 Task: Add the task  Create a feature for users to track their fitness and health data to the section Dependency Management Sprint in the project WhiteCap and add a Due Date to the respective task as 2024/05/27.
Action: Mouse moved to (62, 244)
Screenshot: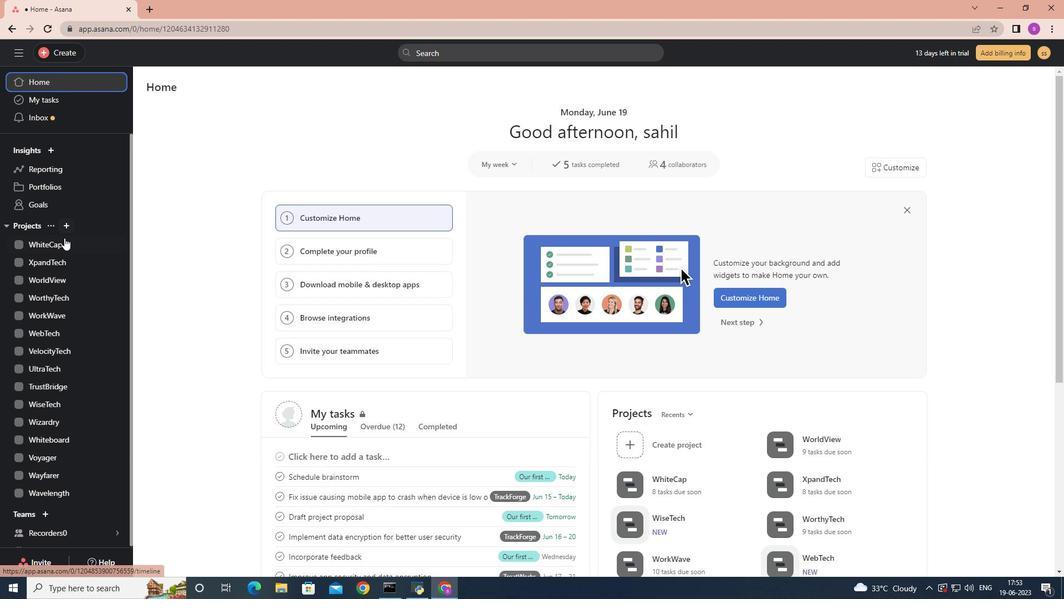 
Action: Mouse pressed left at (62, 244)
Screenshot: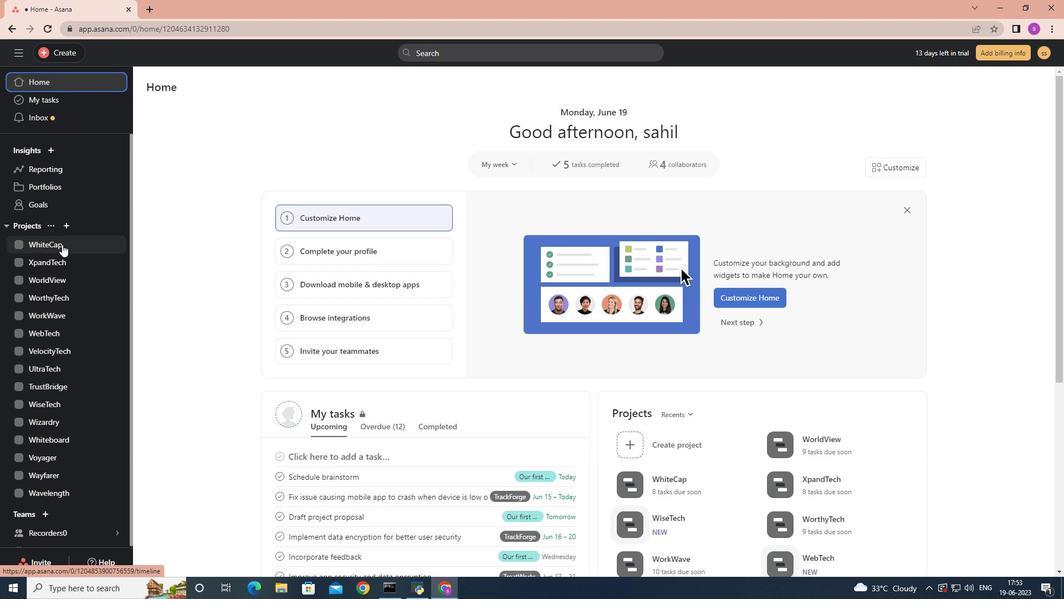 
Action: Mouse moved to (434, 222)
Screenshot: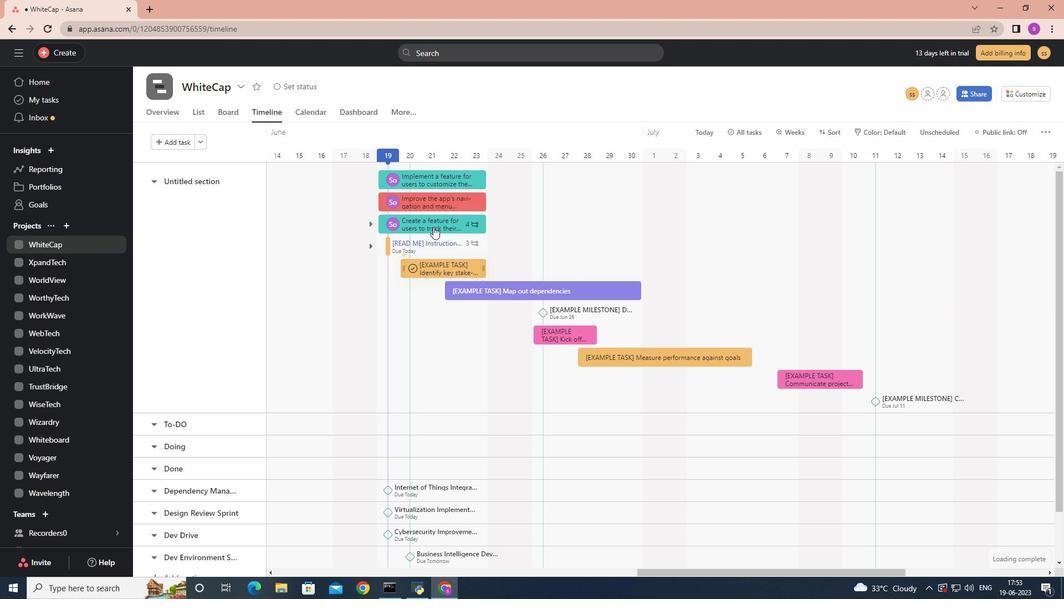 
Action: Mouse pressed left at (434, 222)
Screenshot: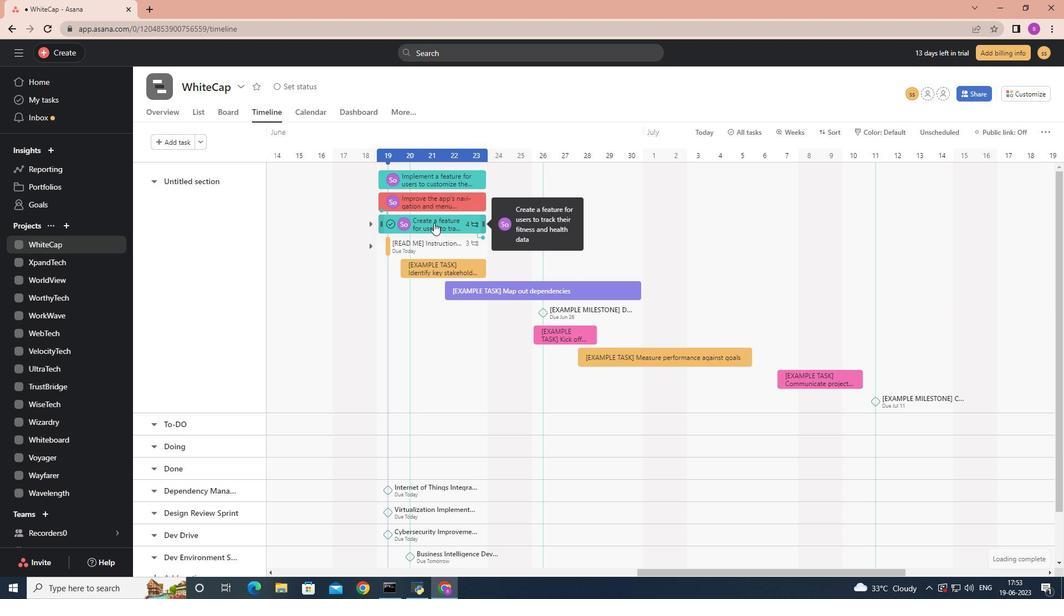 
Action: Mouse moved to (860, 259)
Screenshot: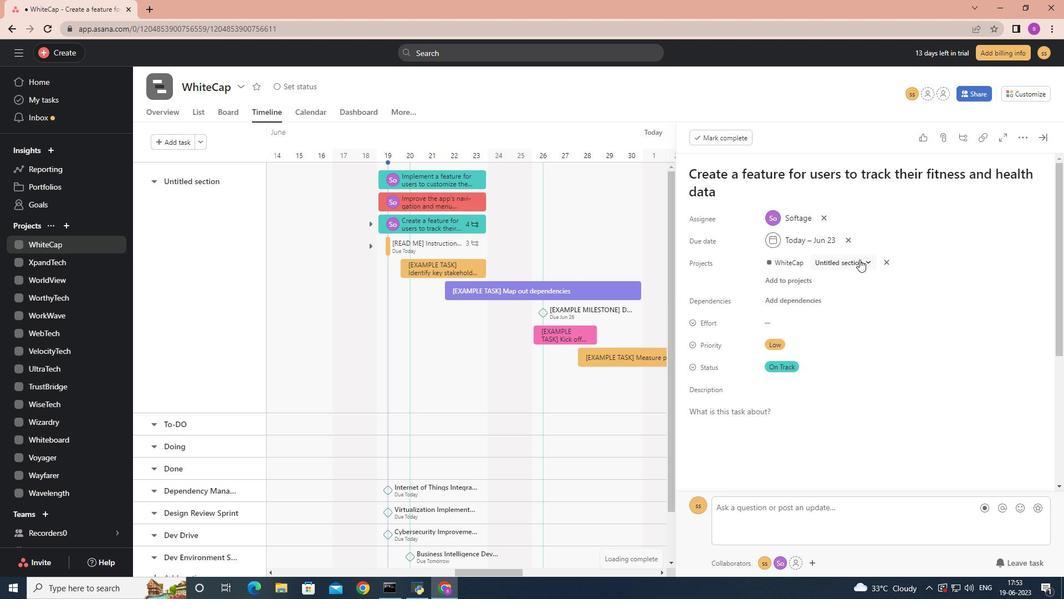 
Action: Mouse pressed left at (860, 259)
Screenshot: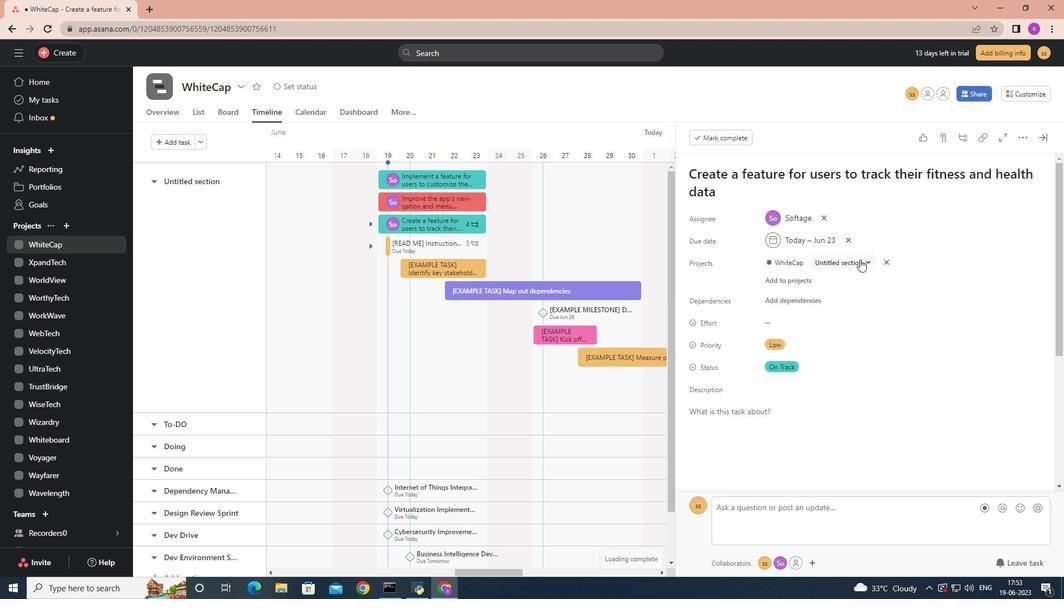 
Action: Mouse moved to (841, 363)
Screenshot: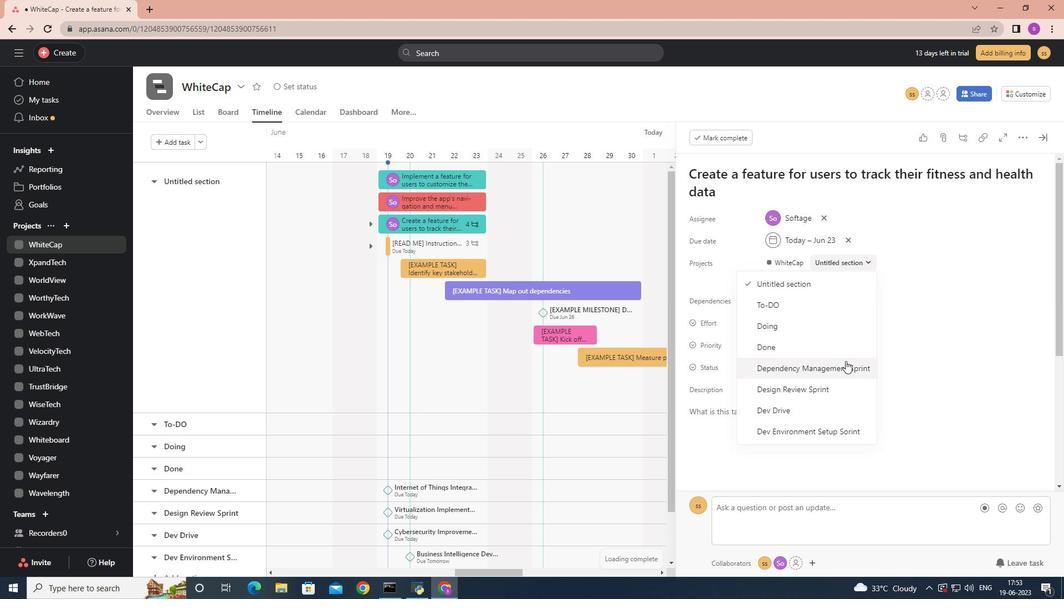
Action: Mouse pressed left at (841, 363)
Screenshot: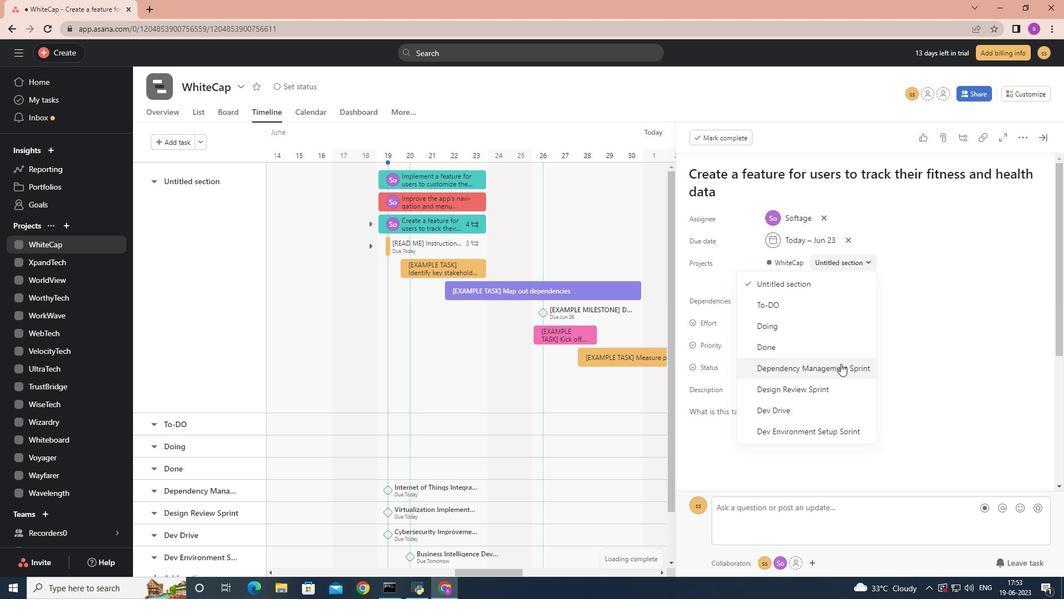 
Action: Mouse moved to (846, 242)
Screenshot: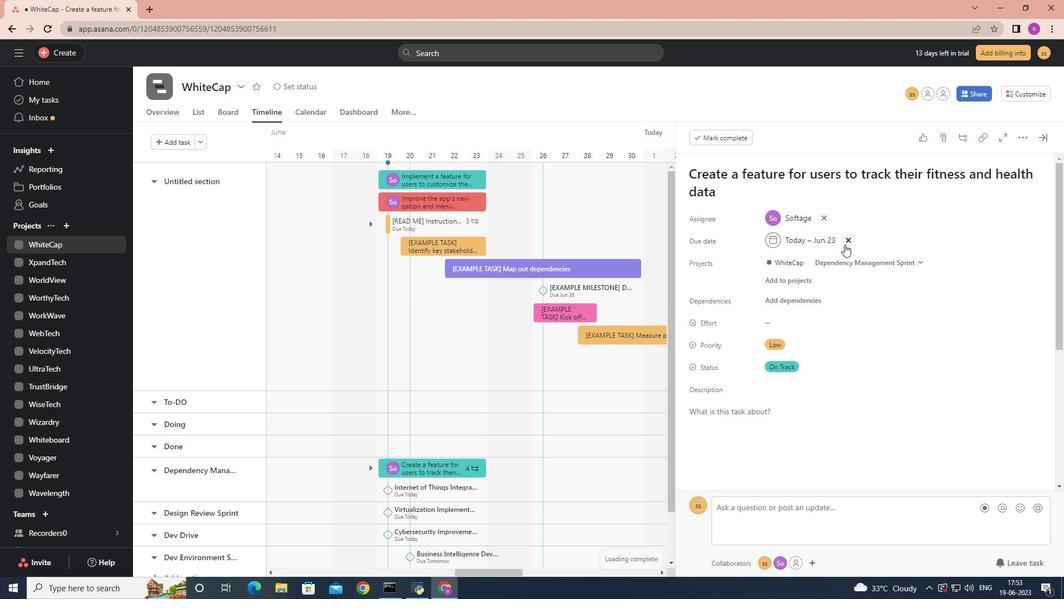 
Action: Mouse pressed left at (846, 242)
Screenshot: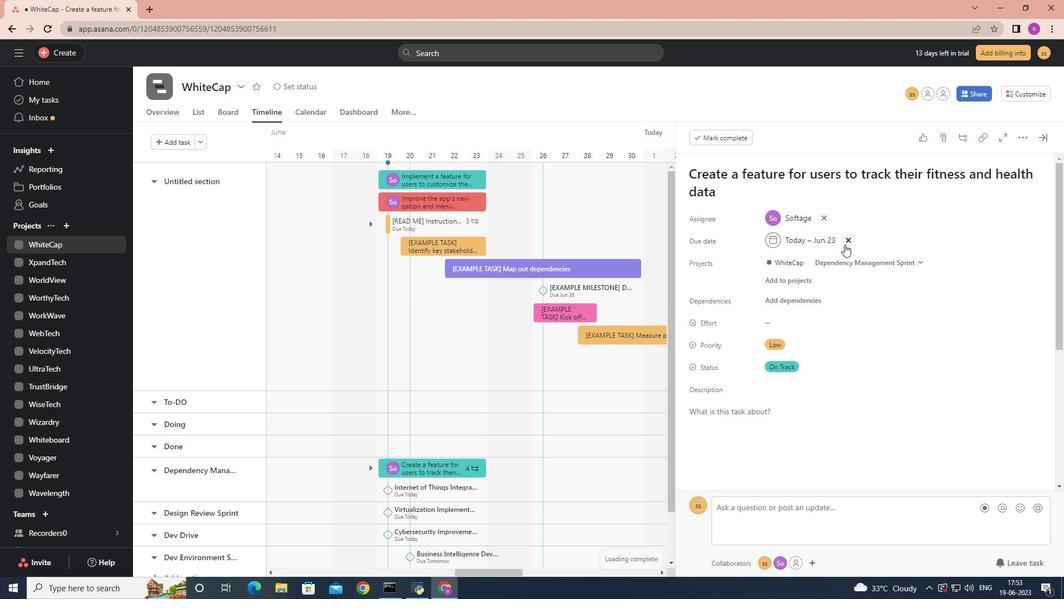 
Action: Mouse moved to (818, 241)
Screenshot: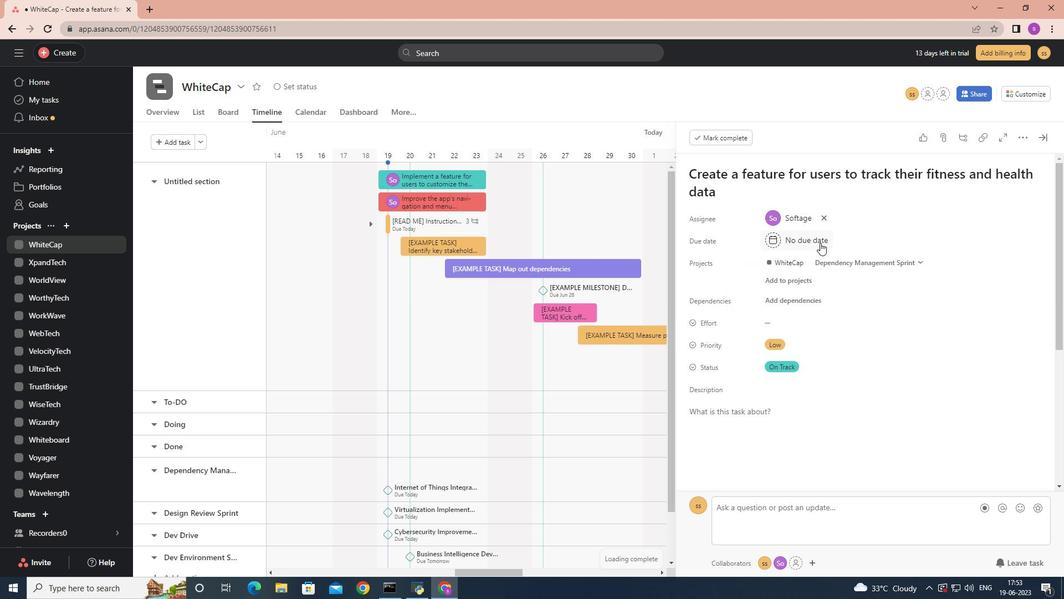
Action: Mouse pressed left at (818, 241)
Screenshot: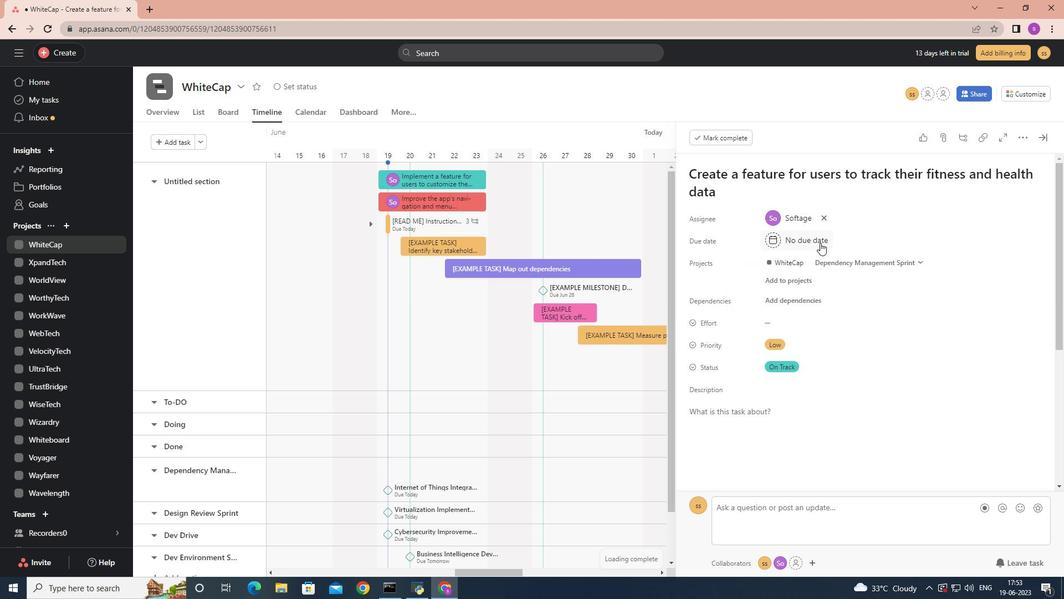 
Action: Mouse moved to (870, 349)
Screenshot: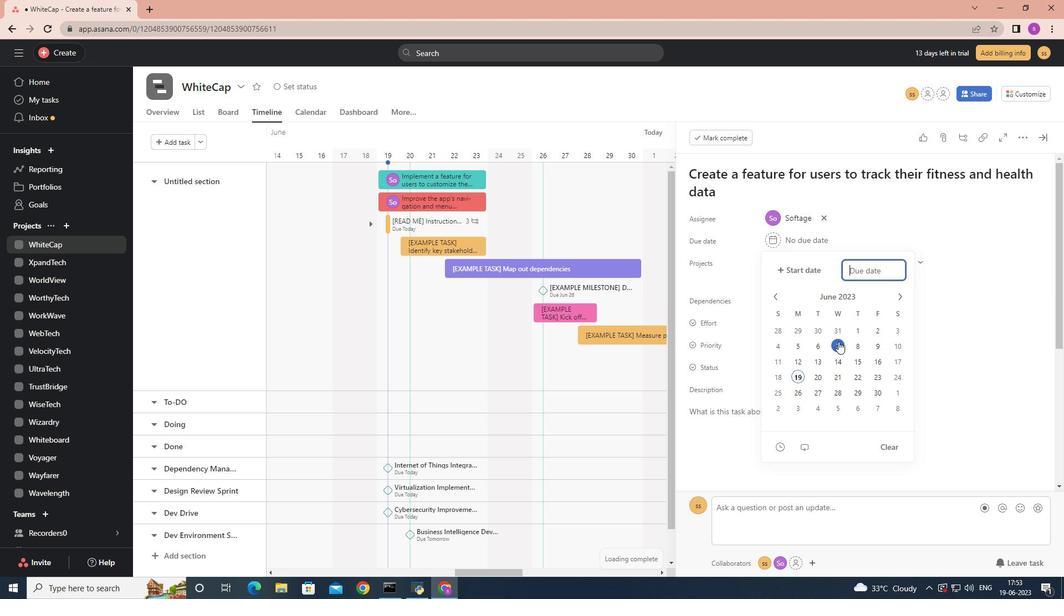 
Action: Key pressed 2
Screenshot: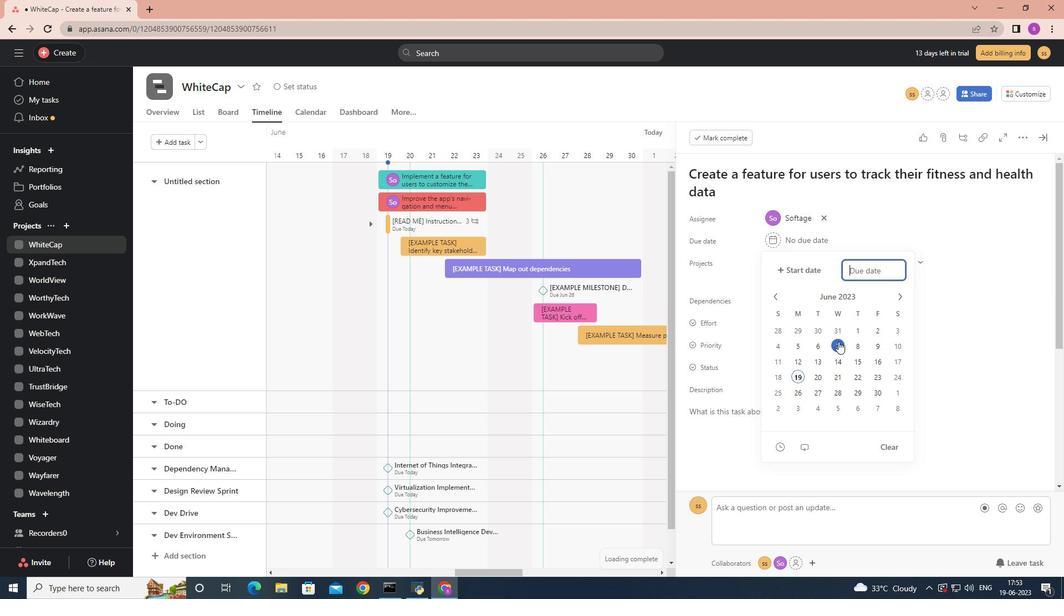 
Action: Mouse moved to (937, 330)
Screenshot: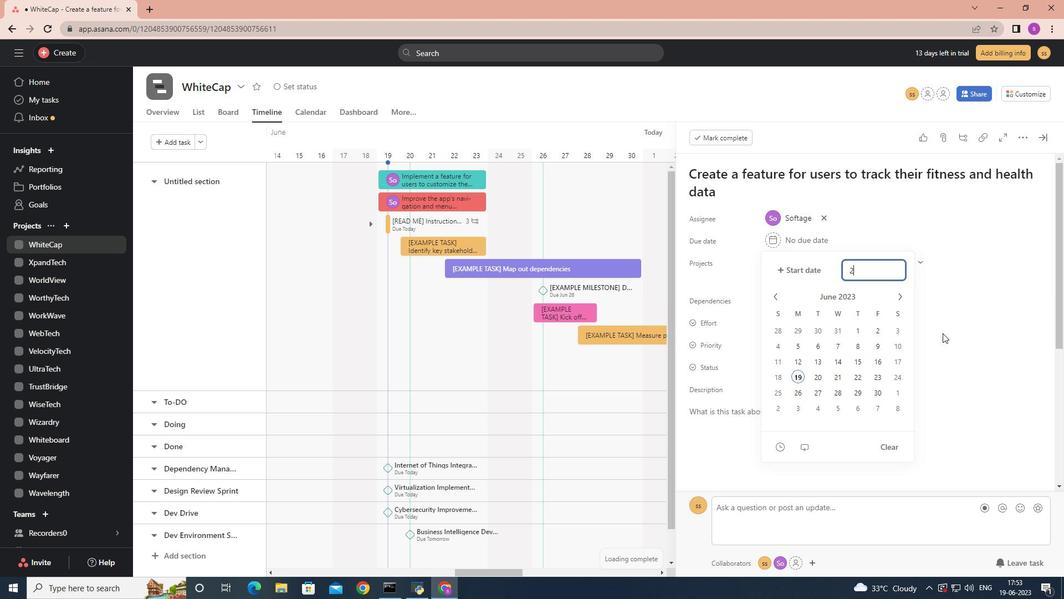 
Action: Key pressed 024
Screenshot: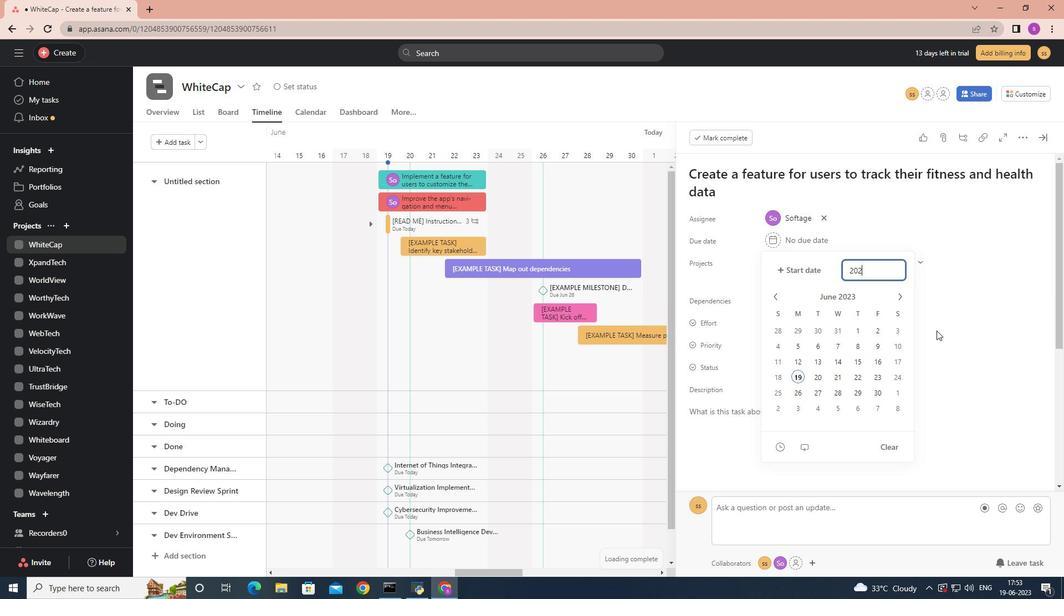 
Action: Mouse moved to (935, 330)
Screenshot: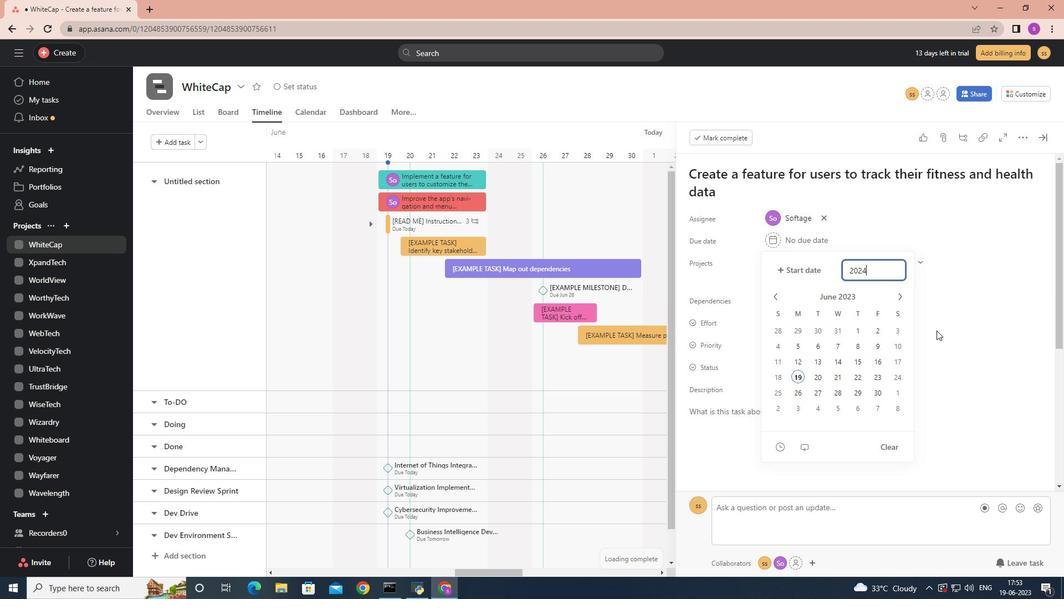 
Action: Key pressed /05/27<Key.enter>
Screenshot: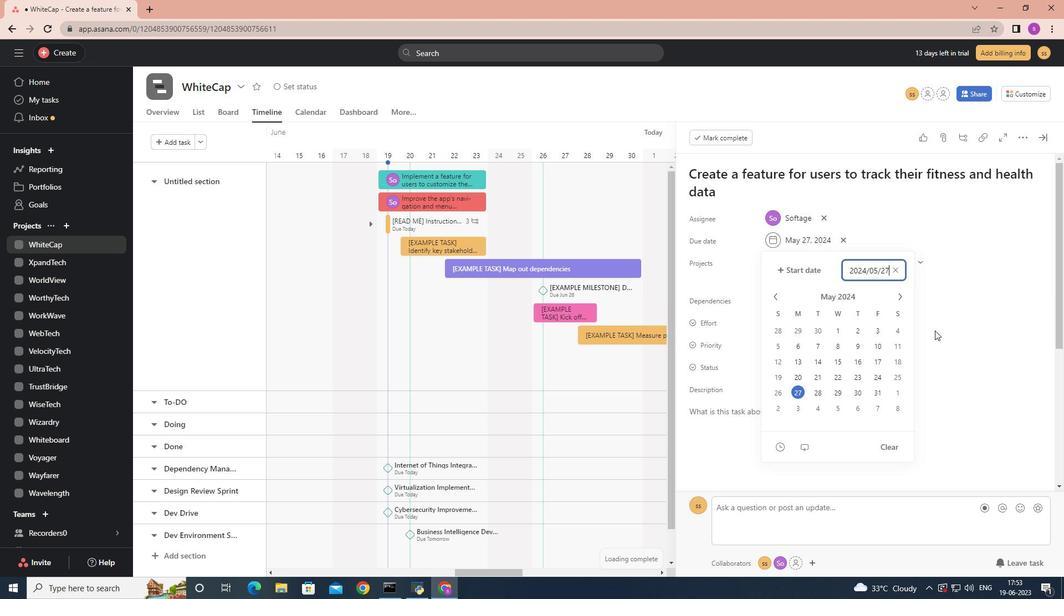 
Action: Mouse moved to (791, 315)
Screenshot: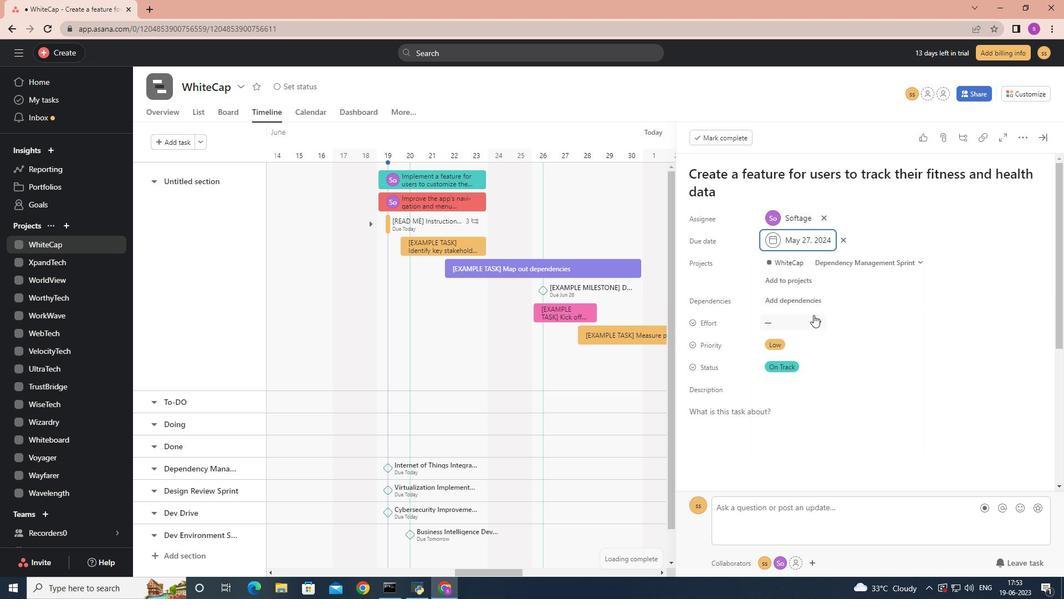
